 Task: Add the task  Create a new online platform for online legal services to the section Data Visualization Sprint in the project AirRise and add a Due Date to the respective task as 2024/02/20
Action: Mouse moved to (538, 505)
Screenshot: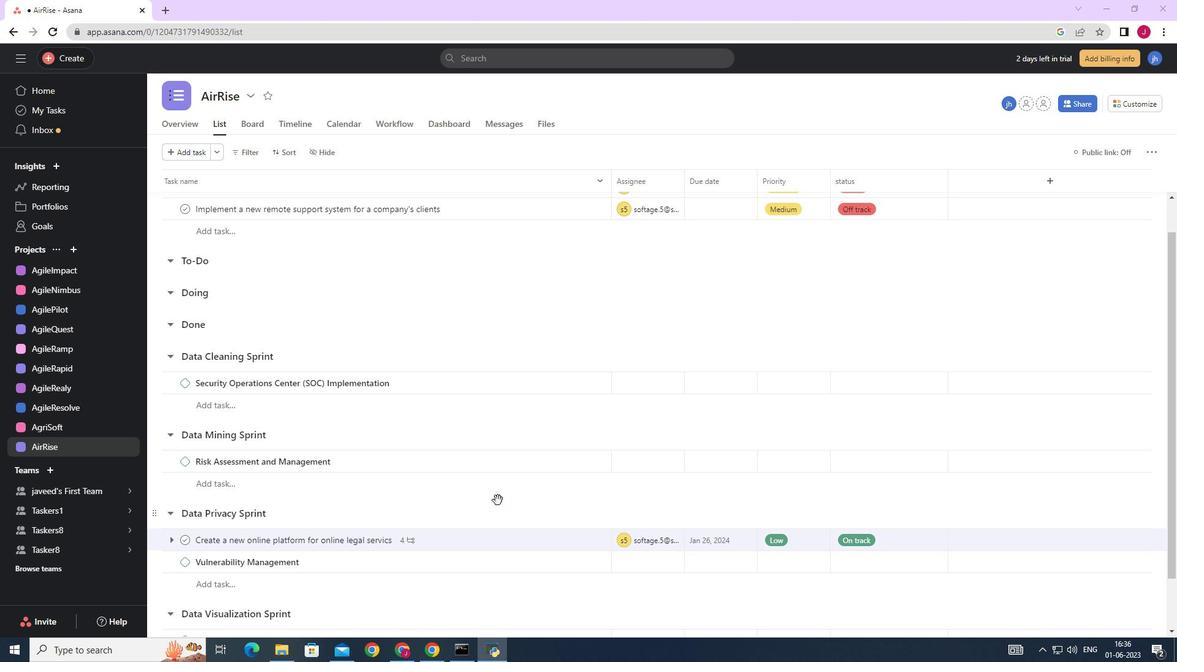 
Action: Mouse scrolled (538, 504) with delta (0, 0)
Screenshot: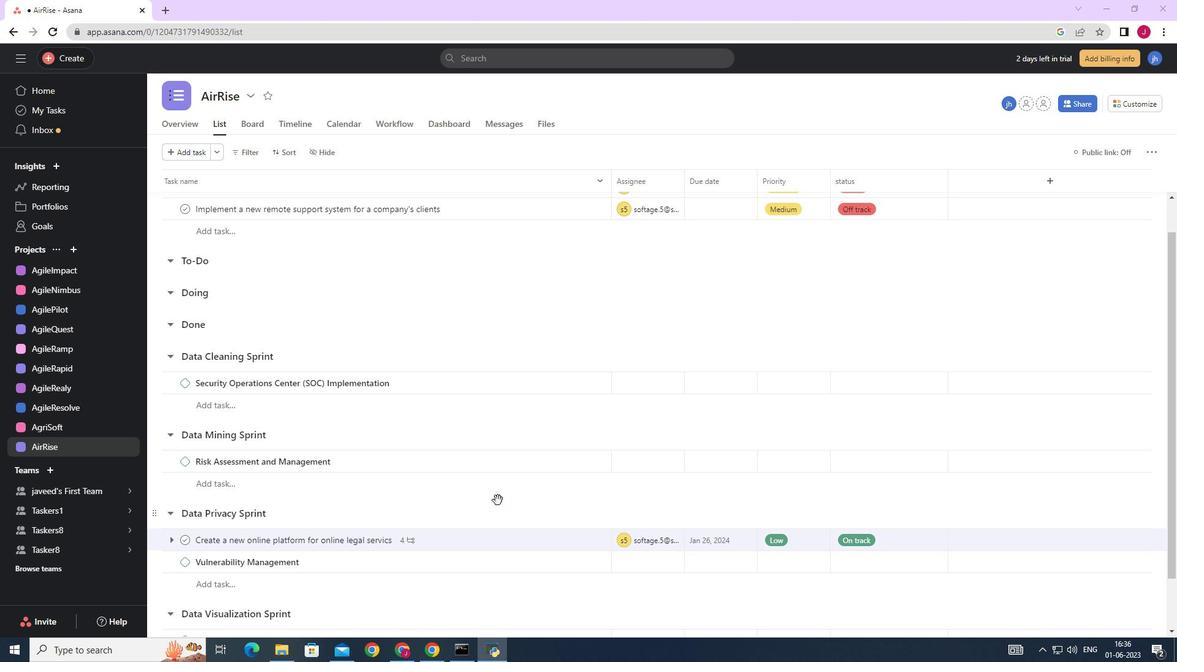 
Action: Mouse scrolled (538, 504) with delta (0, 0)
Screenshot: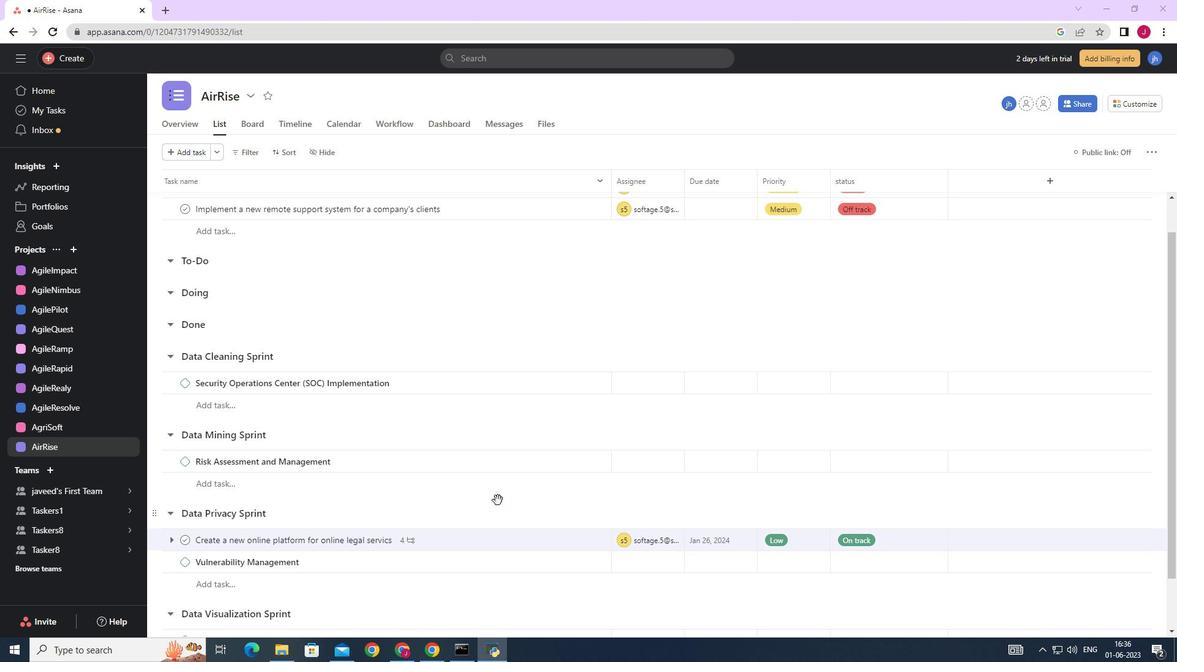 
Action: Mouse scrolled (538, 504) with delta (0, 0)
Screenshot: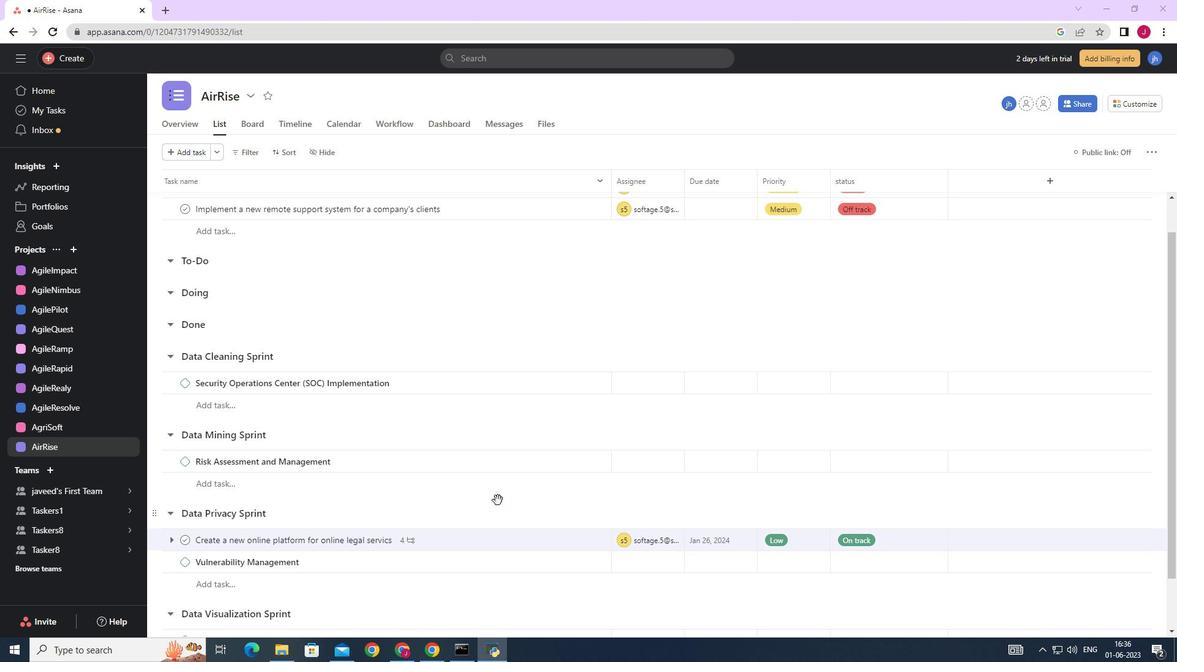
Action: Mouse scrolled (538, 504) with delta (0, 0)
Screenshot: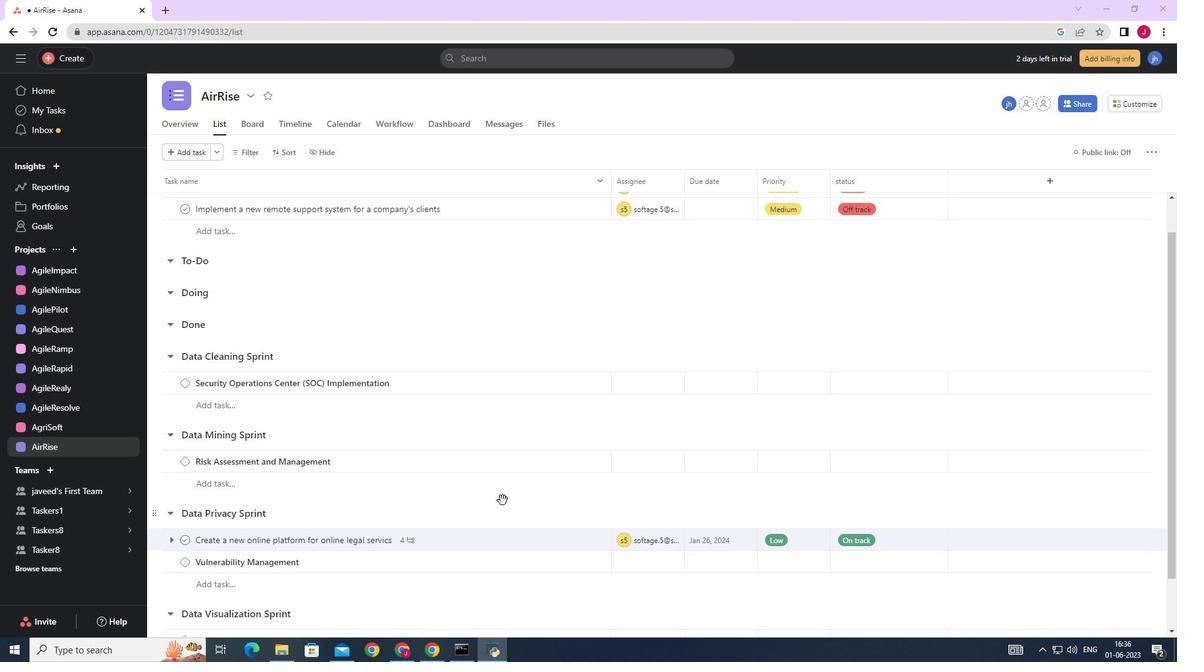 
Action: Mouse scrolled (538, 504) with delta (0, 0)
Screenshot: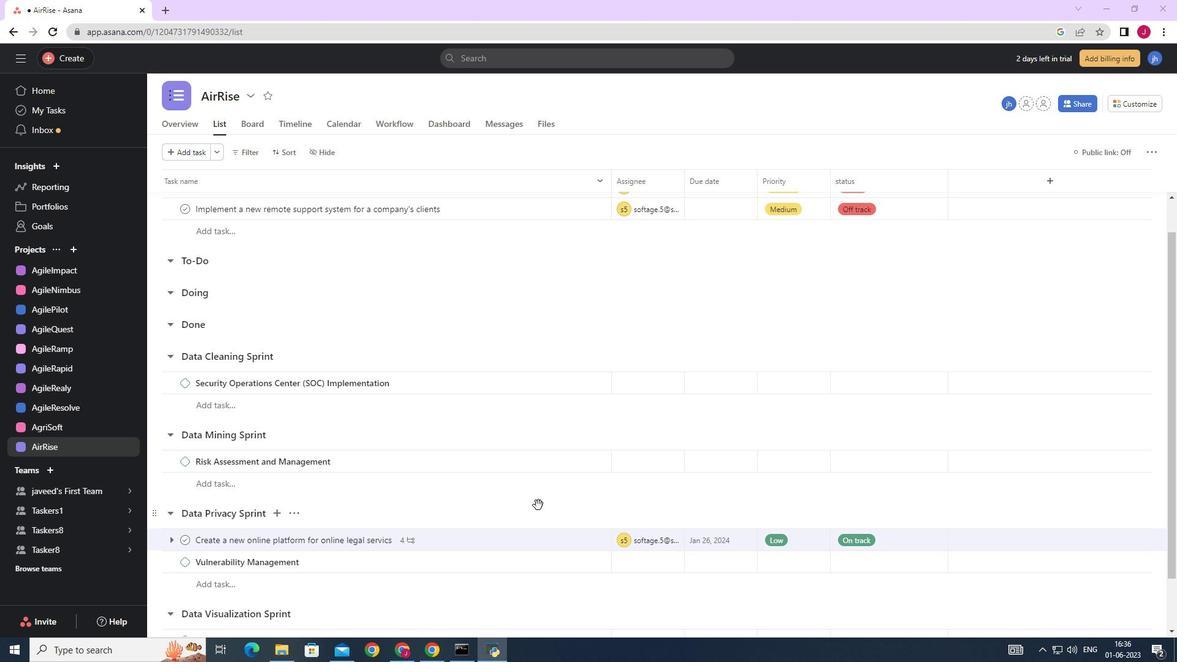 
Action: Mouse moved to (574, 474)
Screenshot: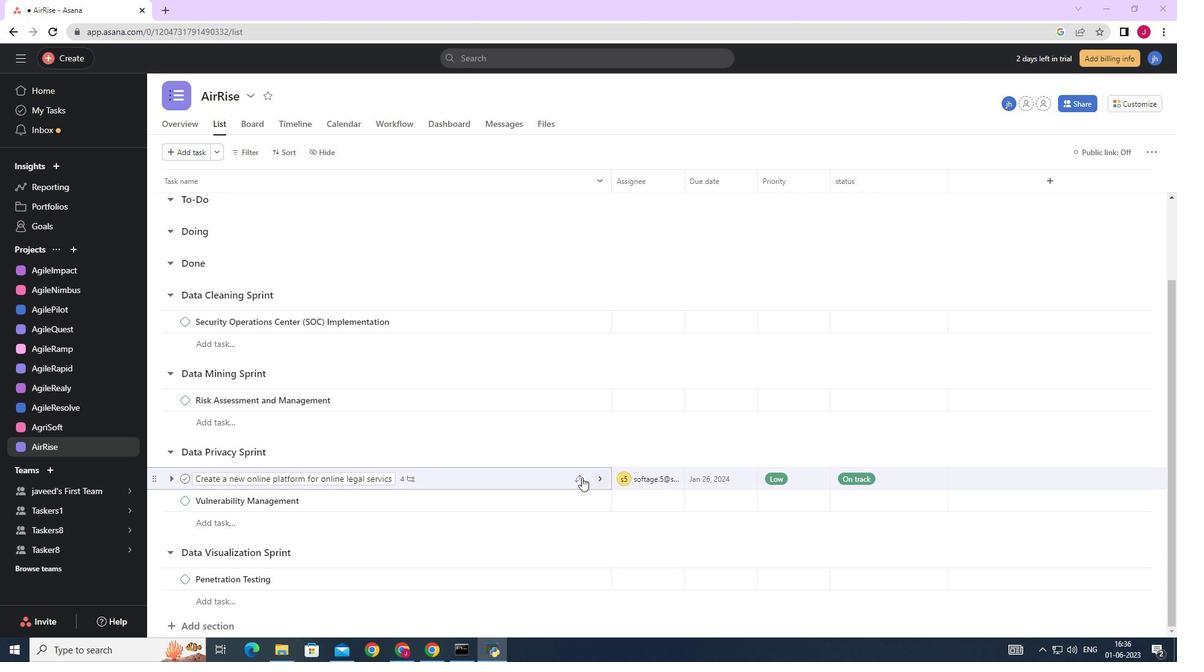 
Action: Mouse pressed left at (574, 474)
Screenshot: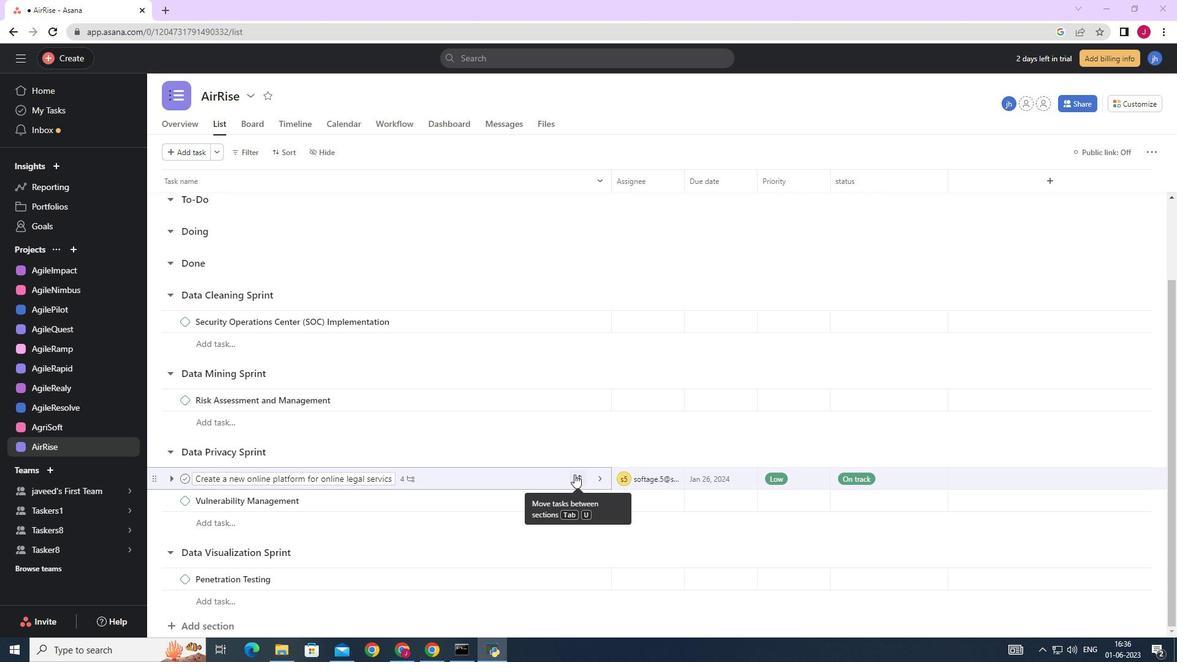 
Action: Mouse moved to (533, 455)
Screenshot: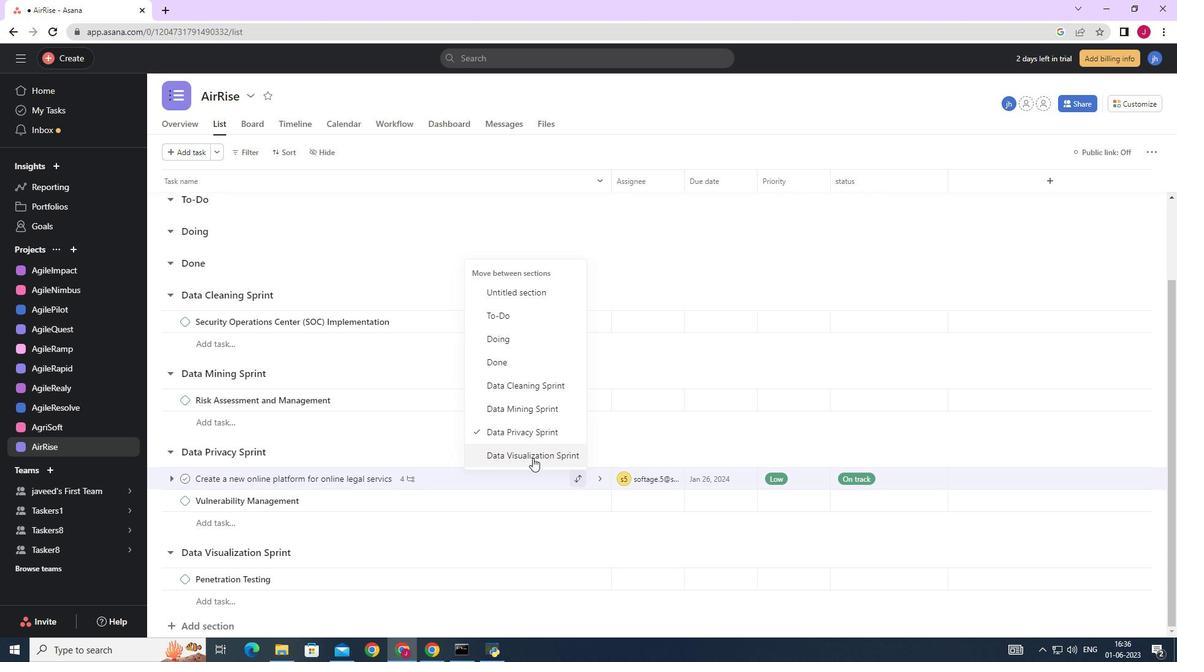 
Action: Mouse pressed left at (533, 455)
Screenshot: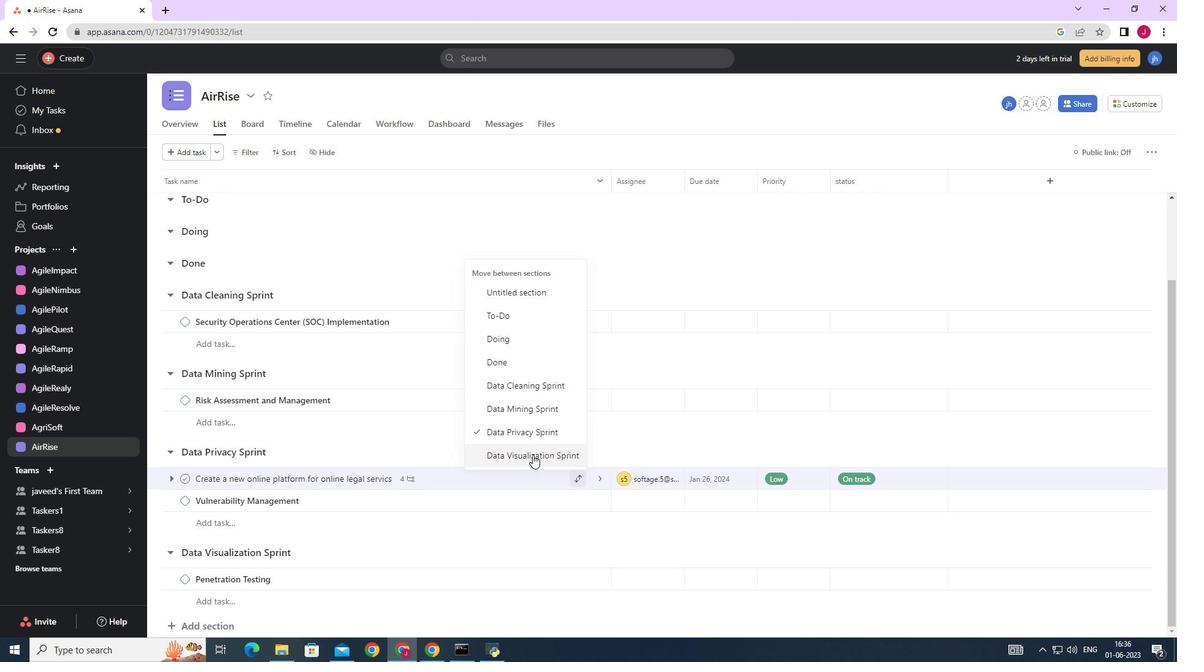 
Action: Mouse moved to (614, 511)
Screenshot: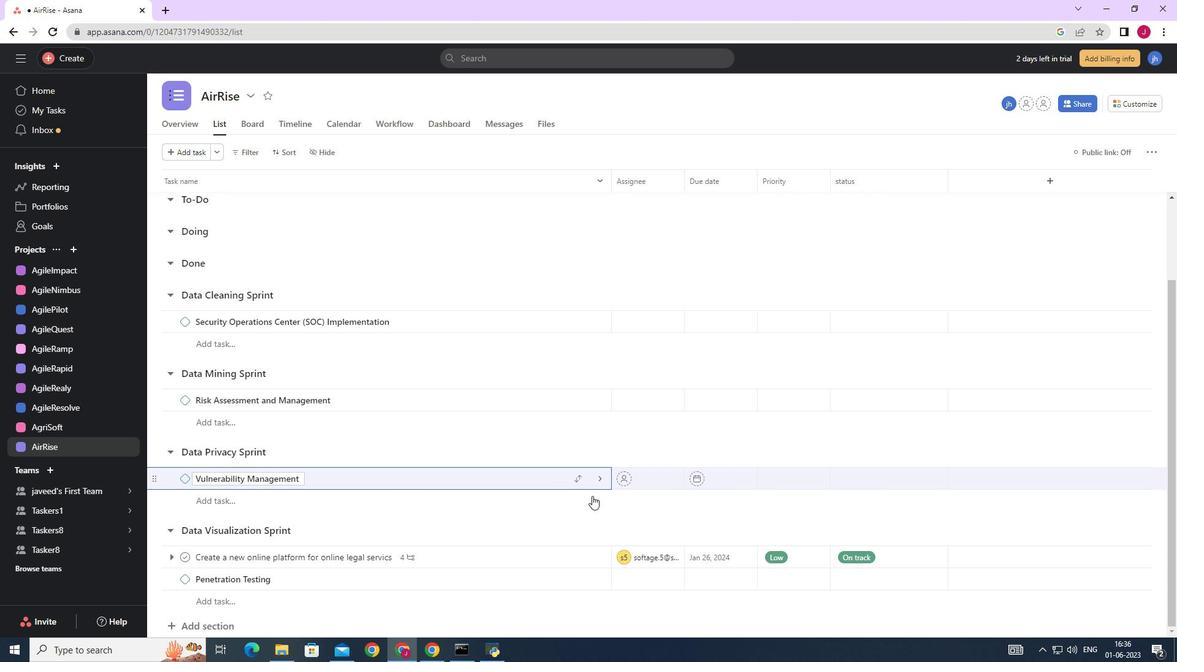 
Action: Mouse scrolled (614, 510) with delta (0, 0)
Screenshot: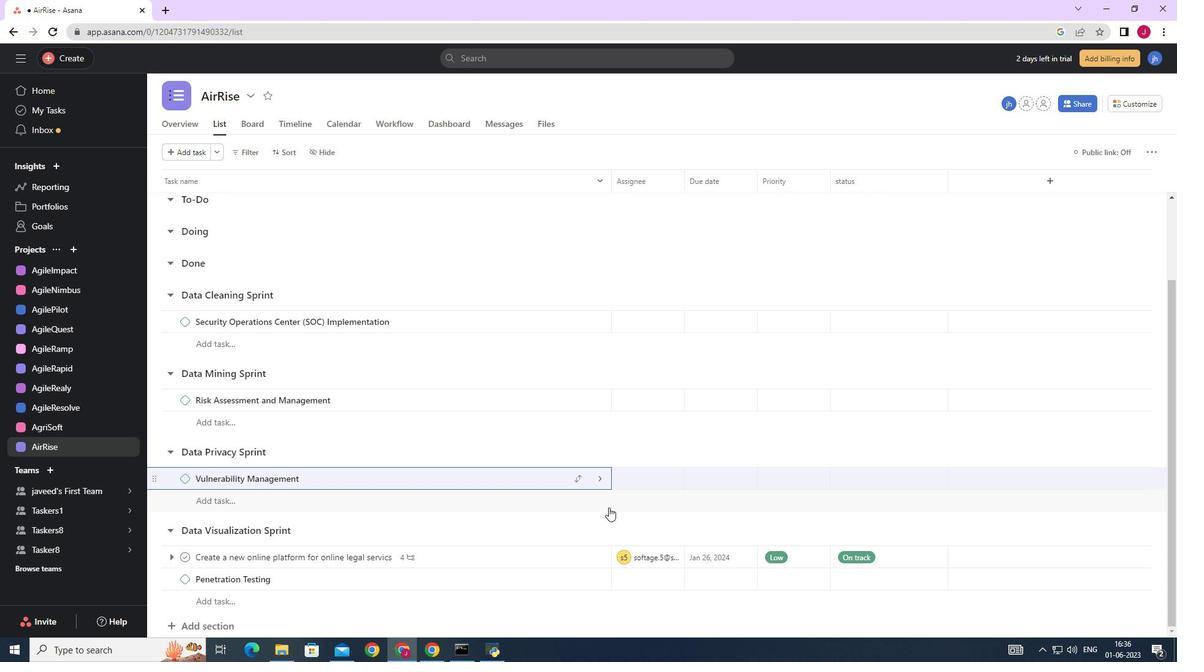 
Action: Mouse scrolled (614, 510) with delta (0, 0)
Screenshot: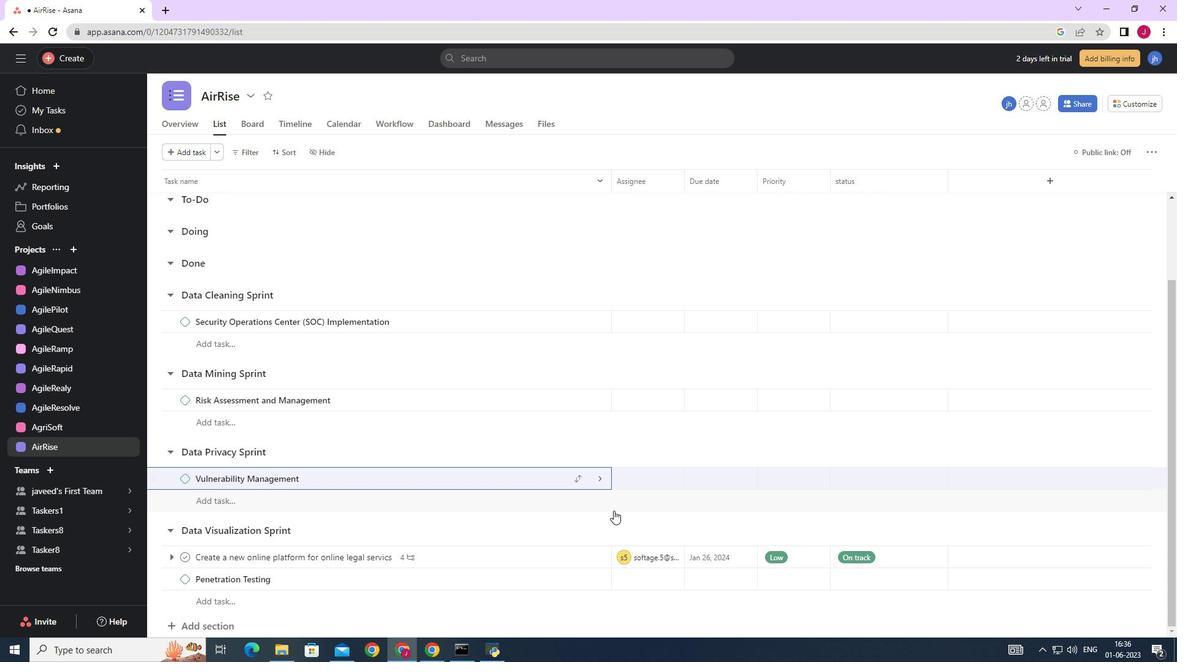
Action: Mouse scrolled (614, 510) with delta (0, 0)
Screenshot: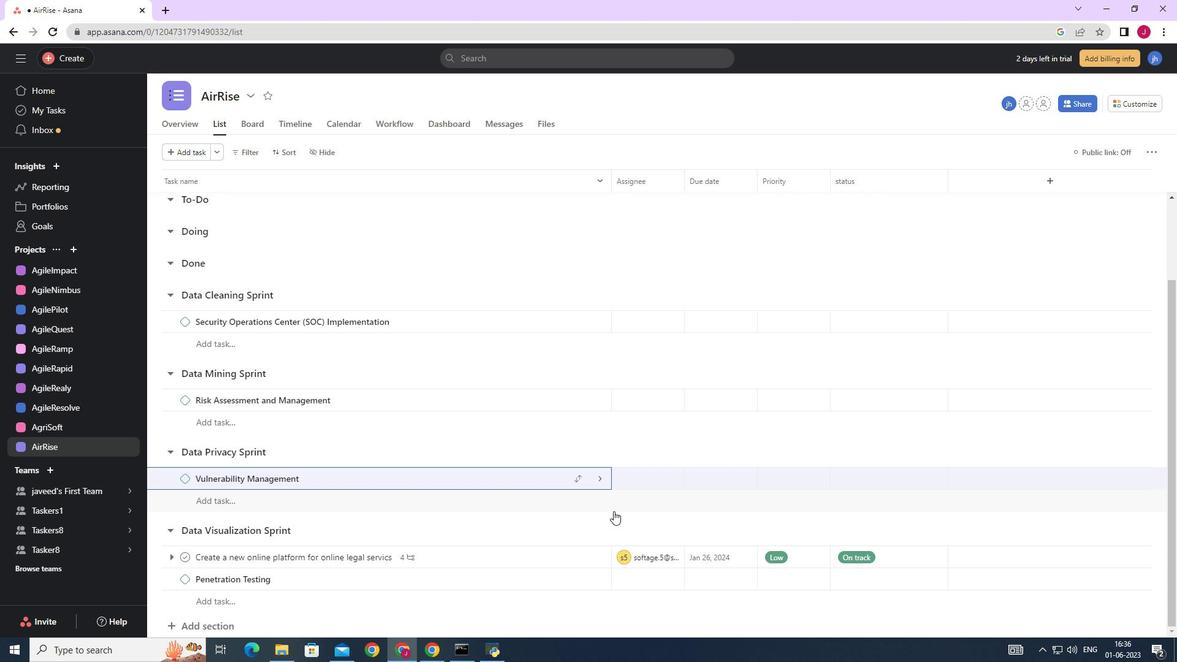 
Action: Mouse moved to (748, 559)
Screenshot: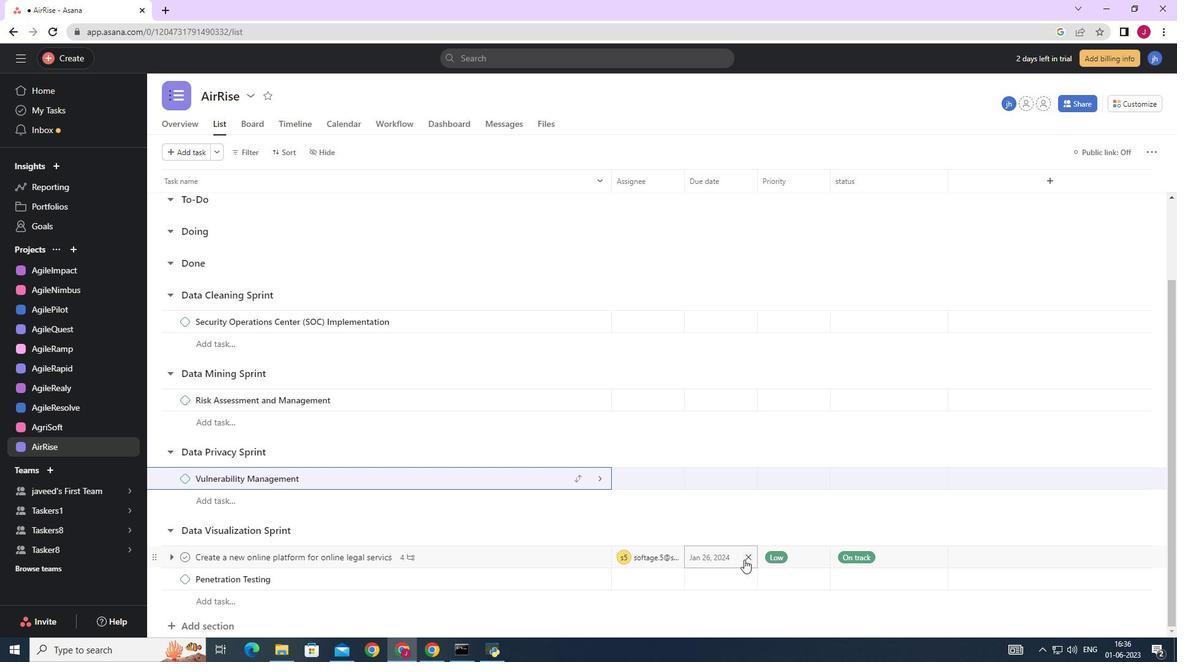 
Action: Mouse pressed left at (748, 559)
Screenshot: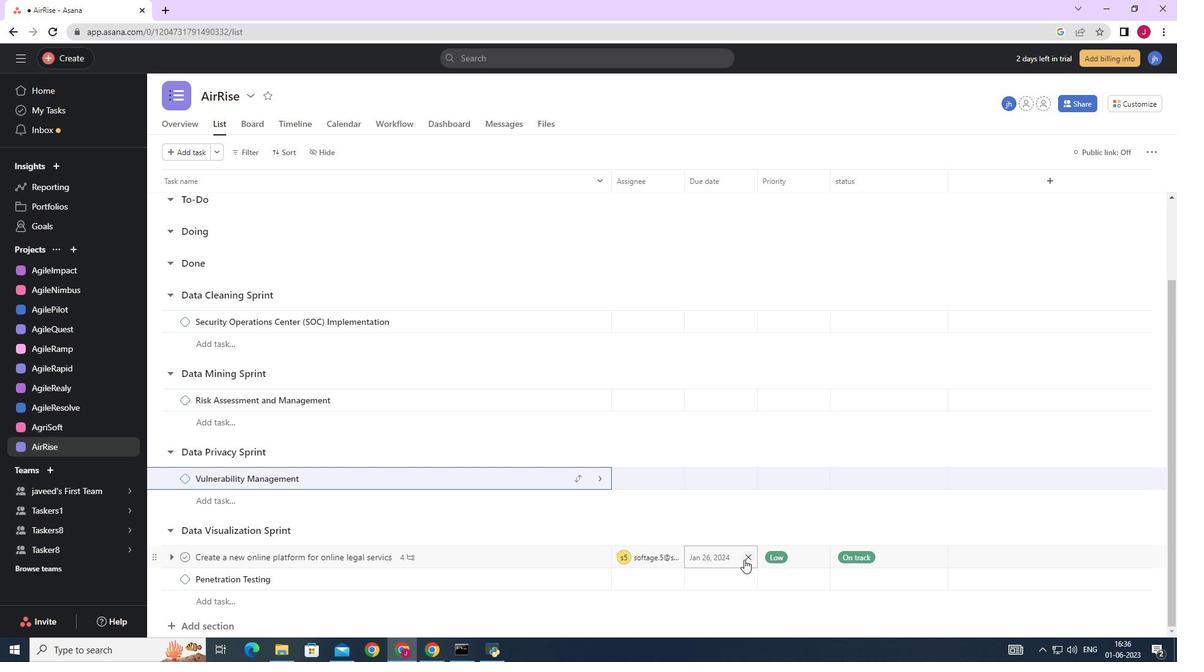 
Action: Mouse moved to (720, 558)
Screenshot: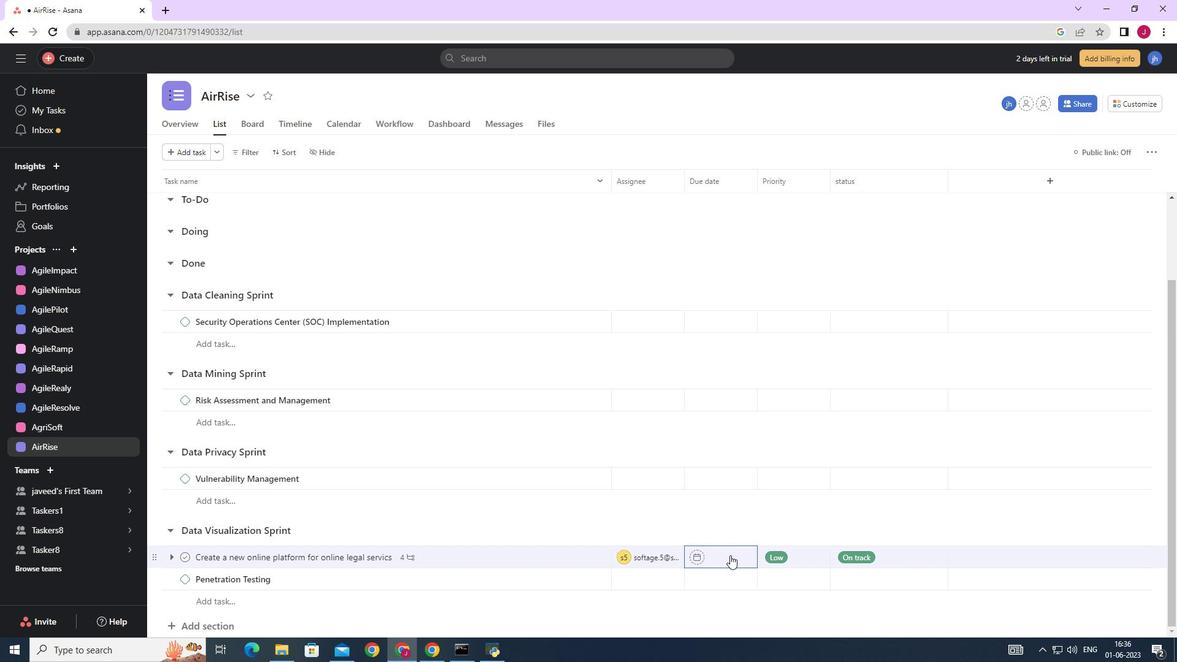
Action: Mouse pressed left at (720, 558)
Screenshot: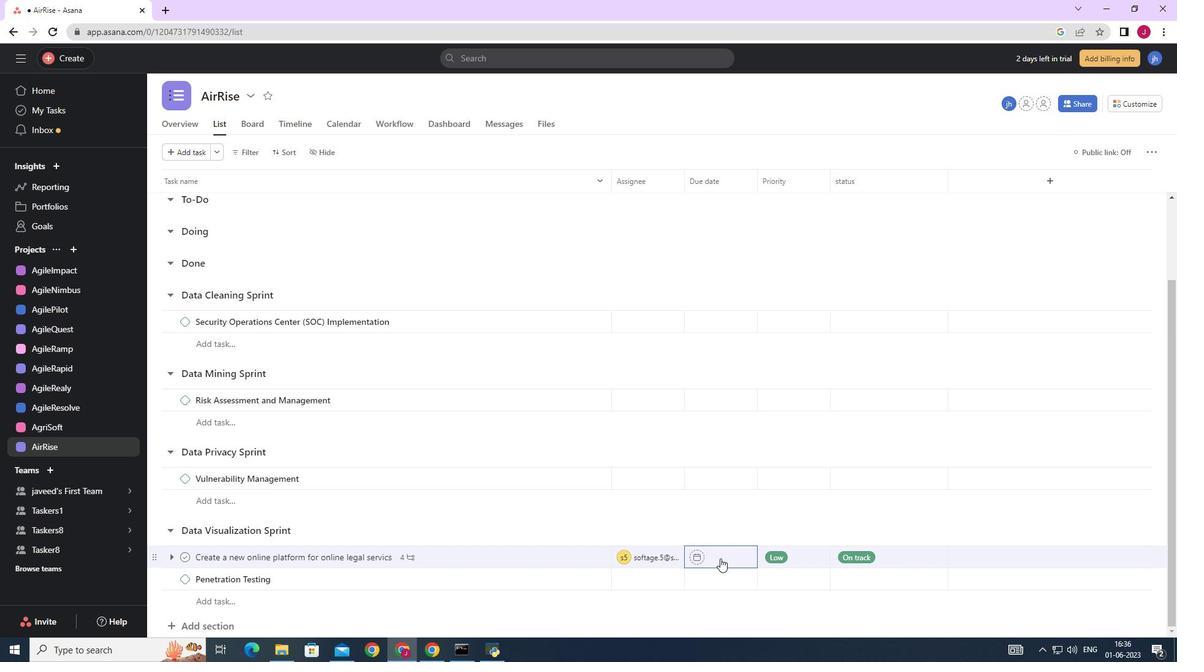 
Action: Mouse moved to (845, 363)
Screenshot: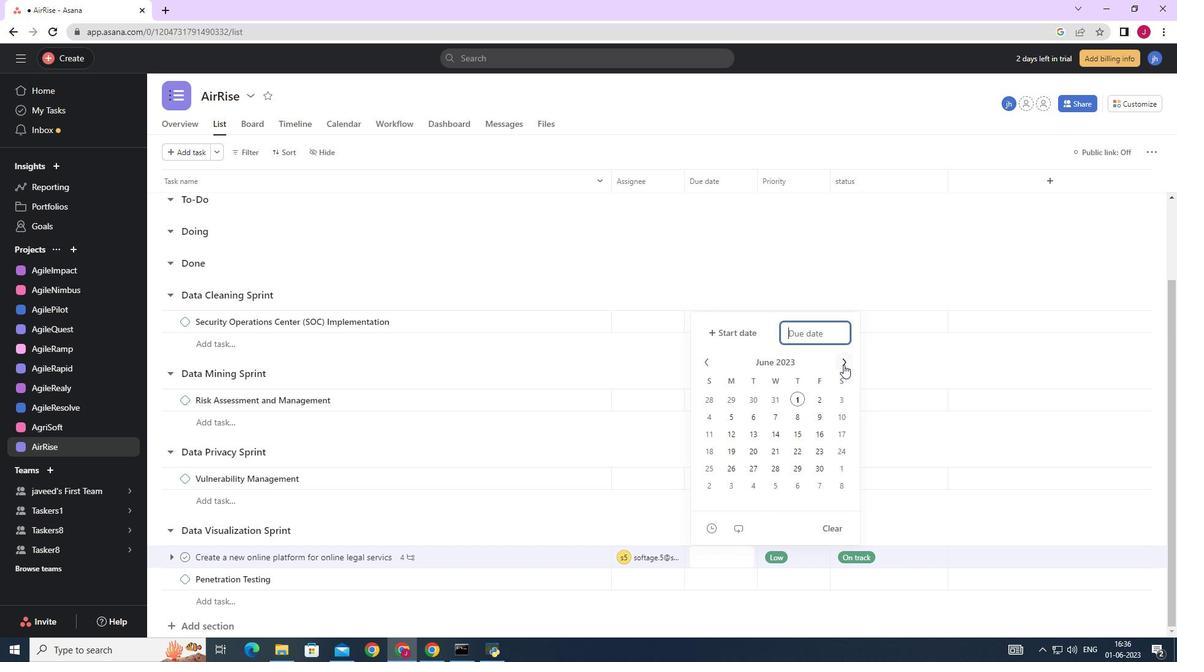 
Action: Mouse pressed left at (845, 363)
Screenshot: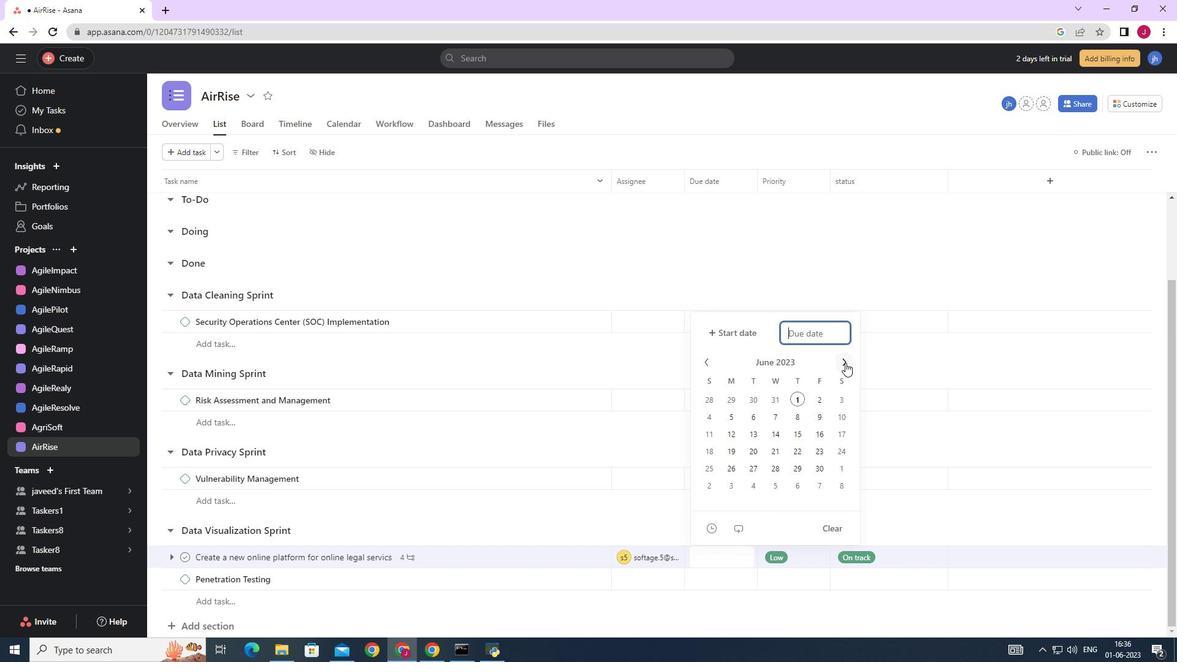 
Action: Mouse pressed left at (845, 363)
Screenshot: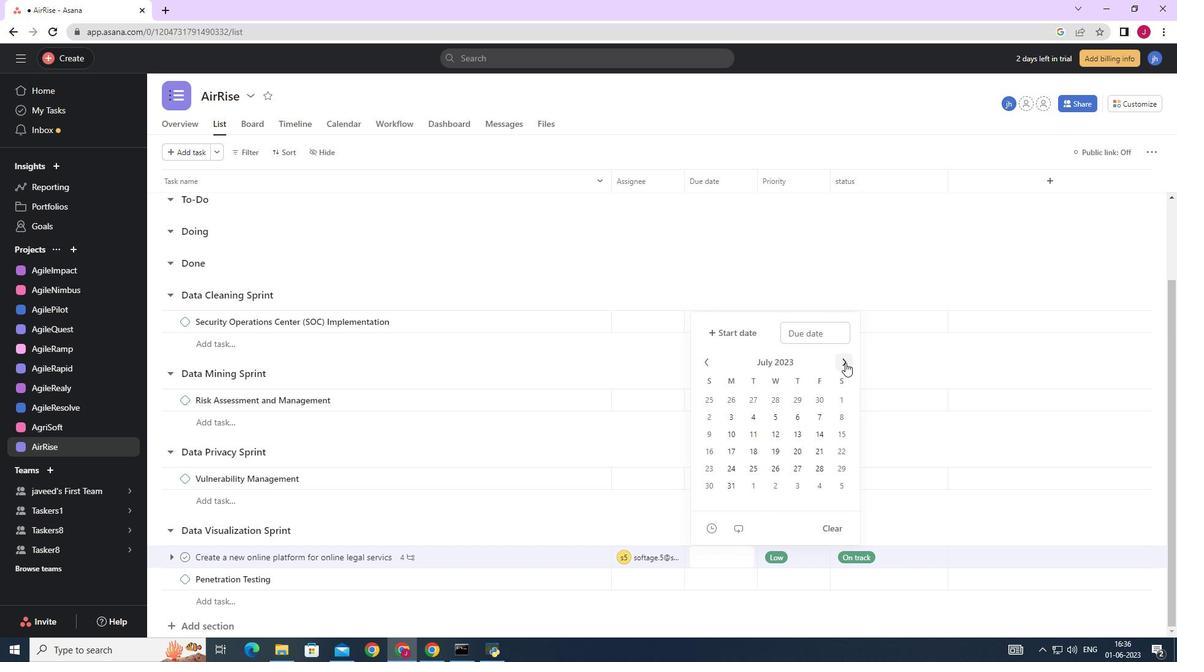 
Action: Mouse moved to (845, 363)
Screenshot: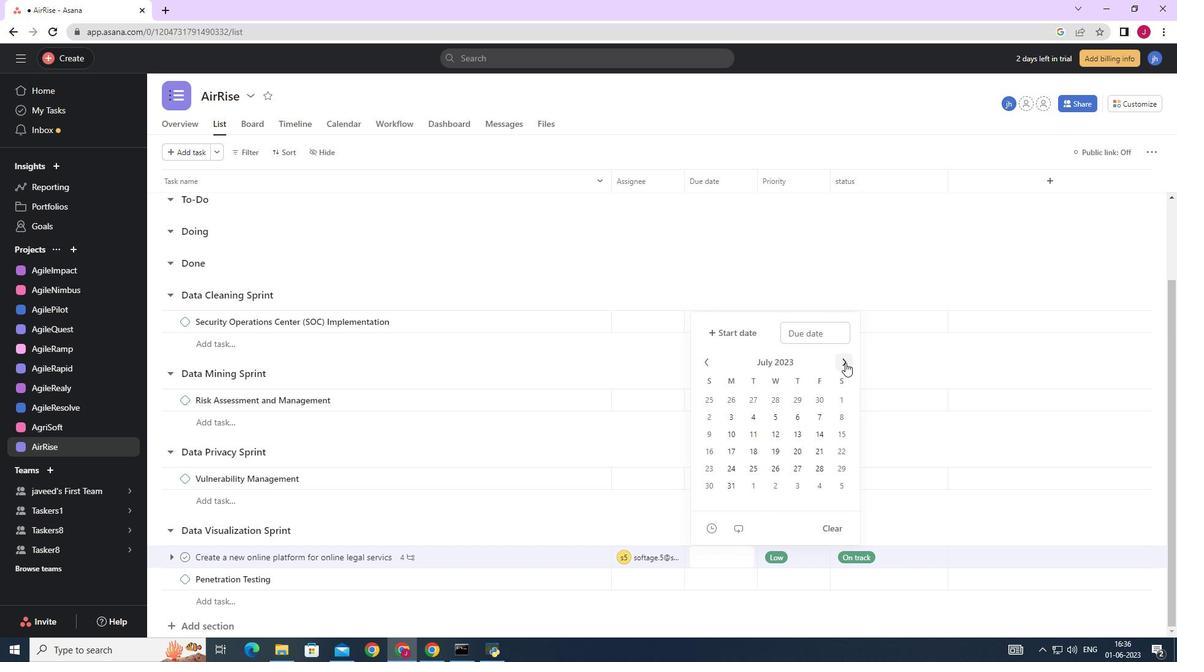 
Action: Mouse pressed left at (845, 363)
Screenshot: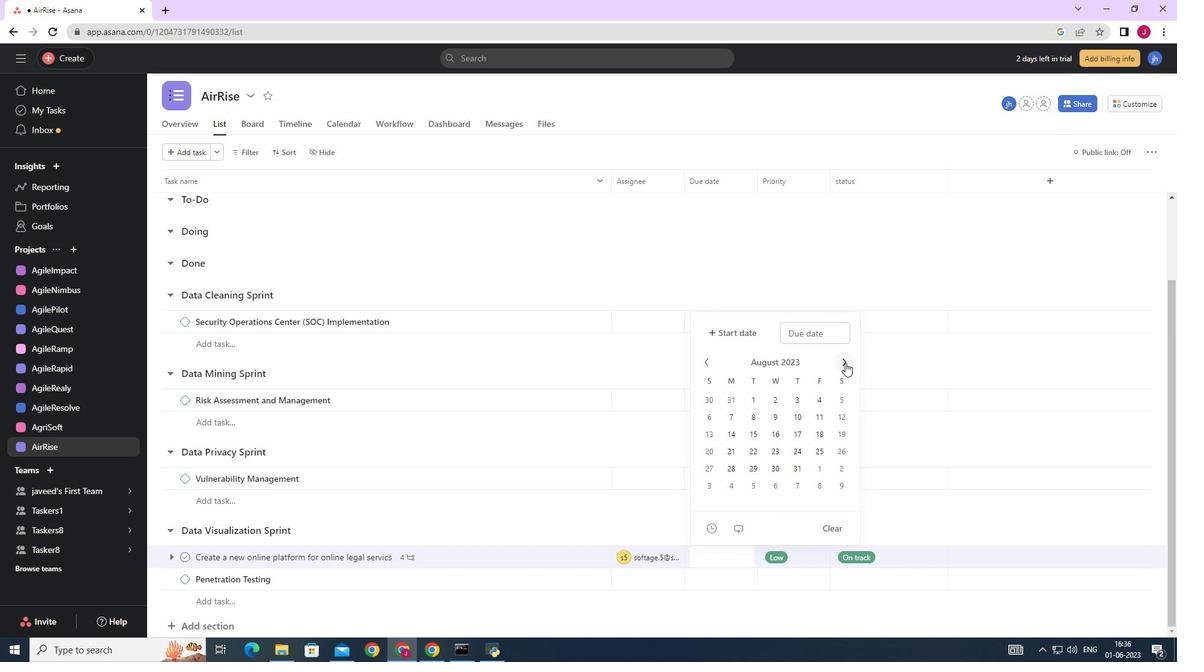 
Action: Mouse pressed left at (845, 363)
Screenshot: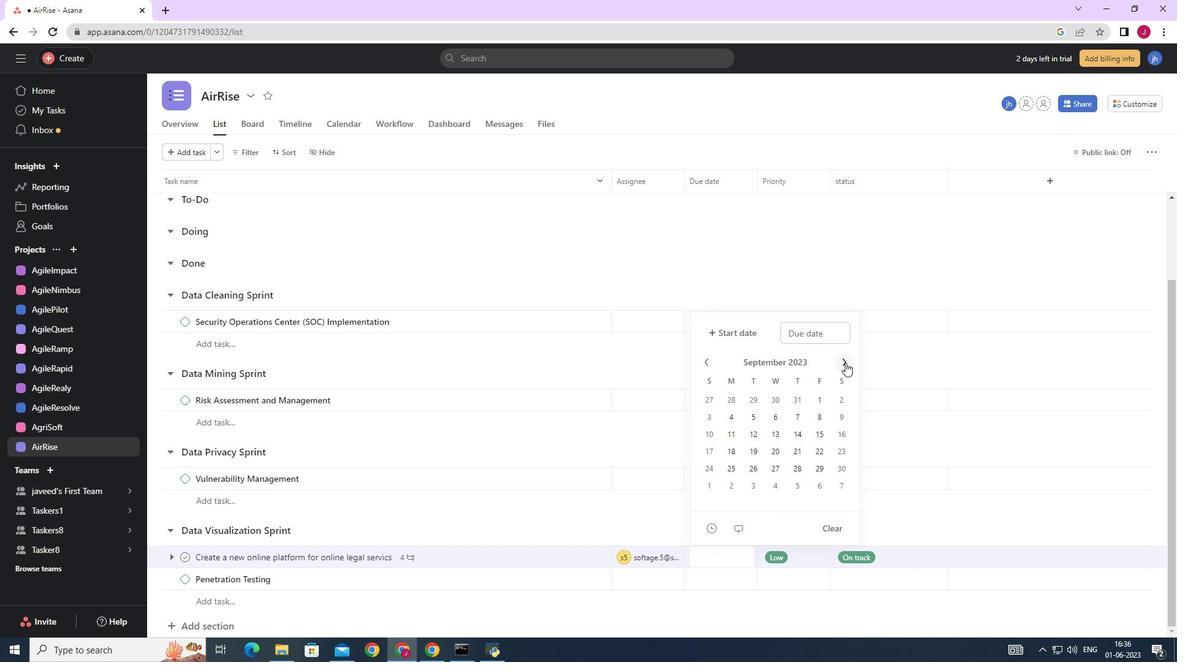 
Action: Mouse pressed left at (845, 363)
Screenshot: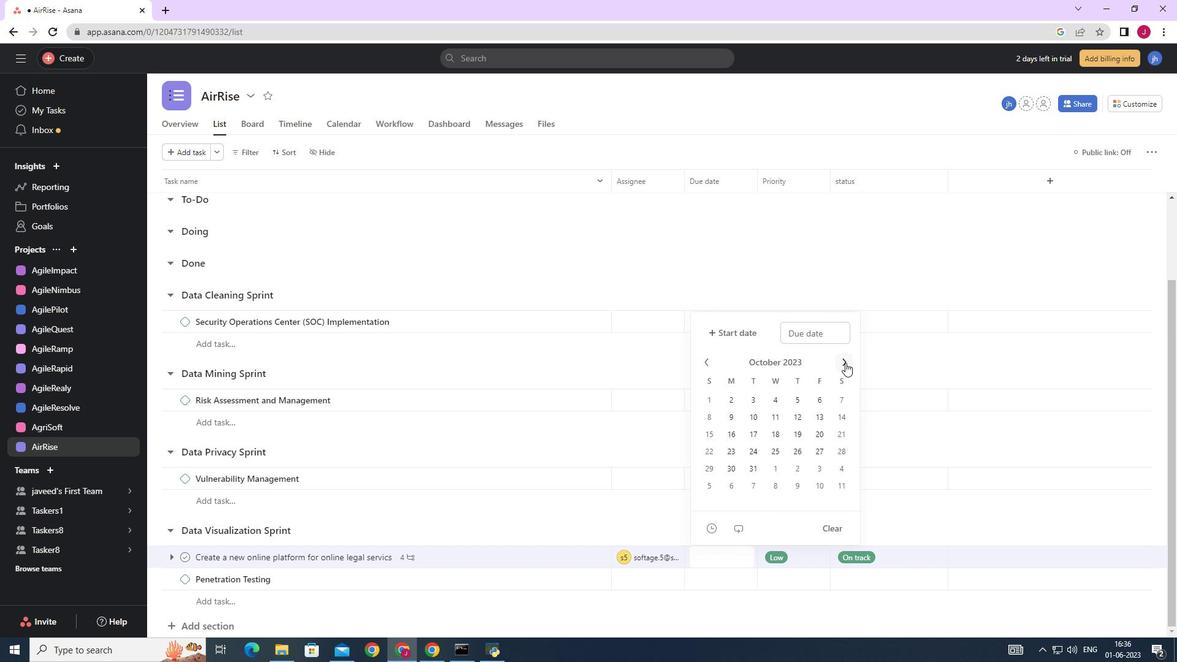 
Action: Mouse pressed left at (845, 363)
Screenshot: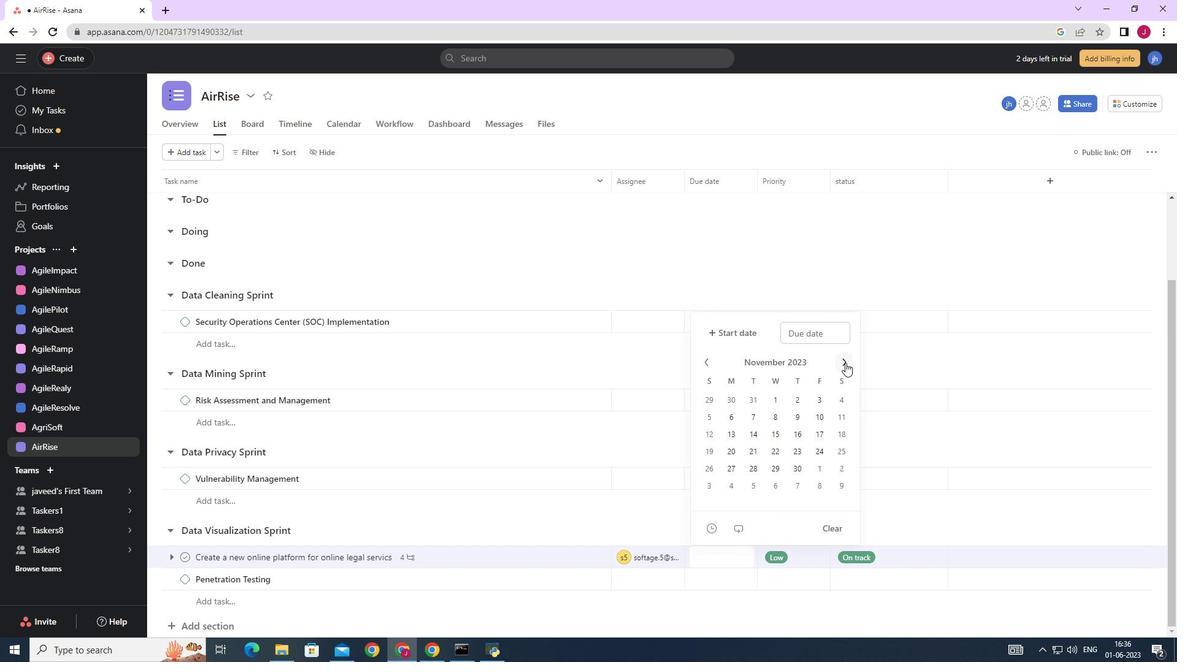 
Action: Mouse pressed left at (845, 363)
Screenshot: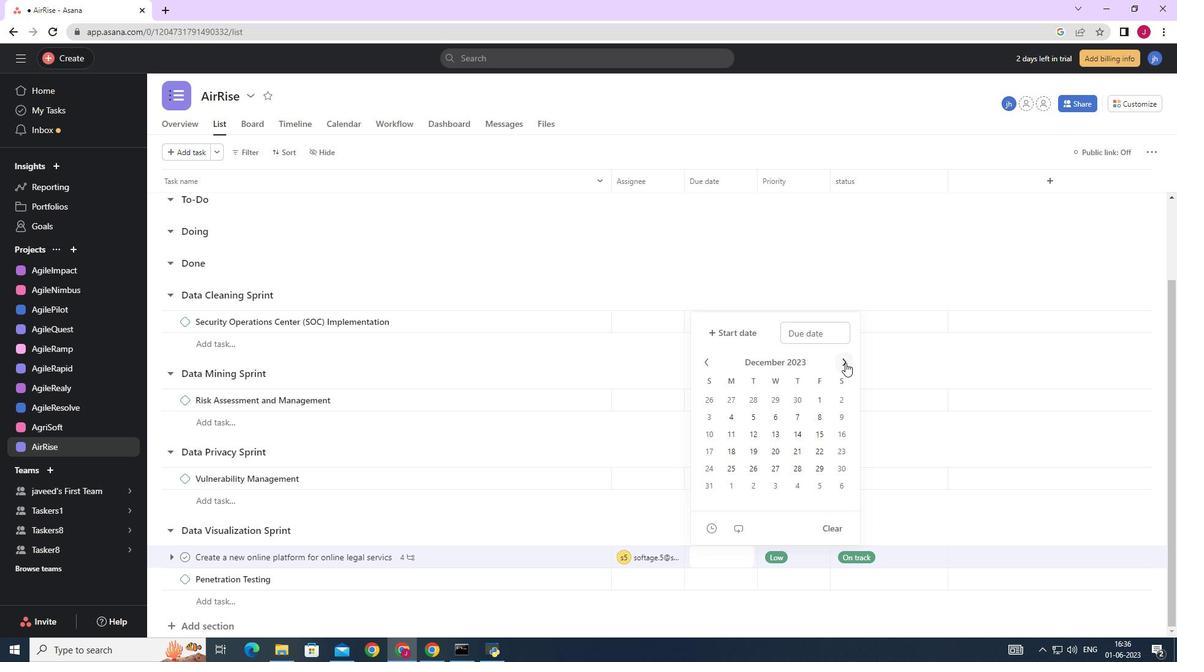 
Action: Mouse pressed left at (845, 363)
Screenshot: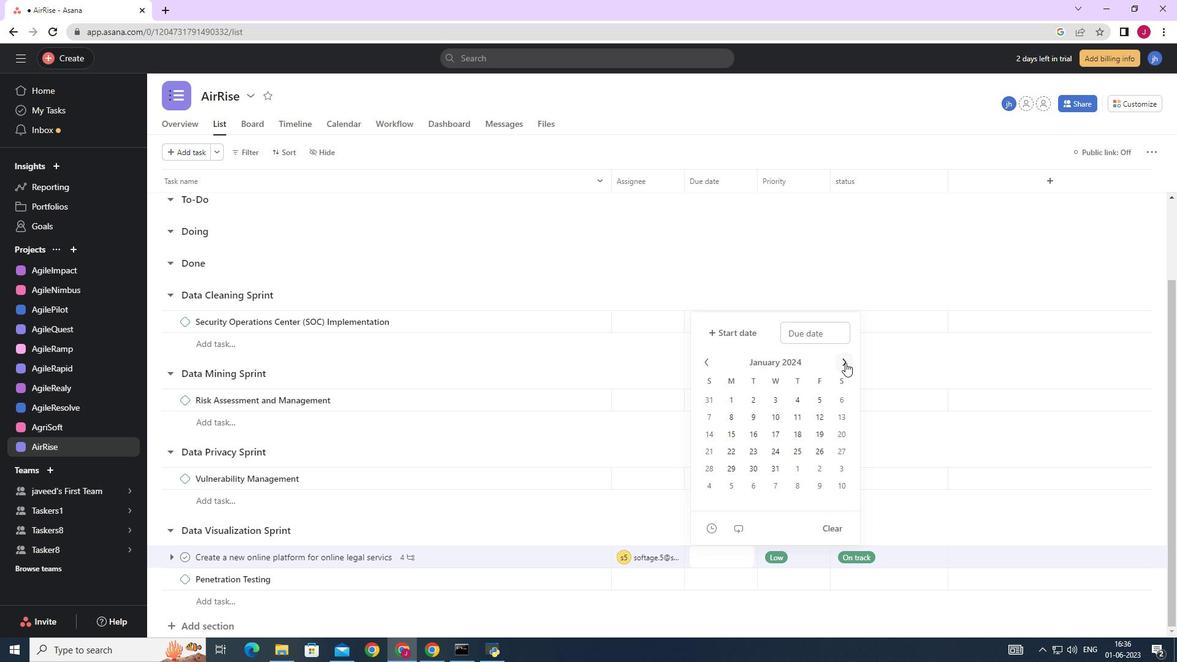 
Action: Mouse moved to (753, 452)
Screenshot: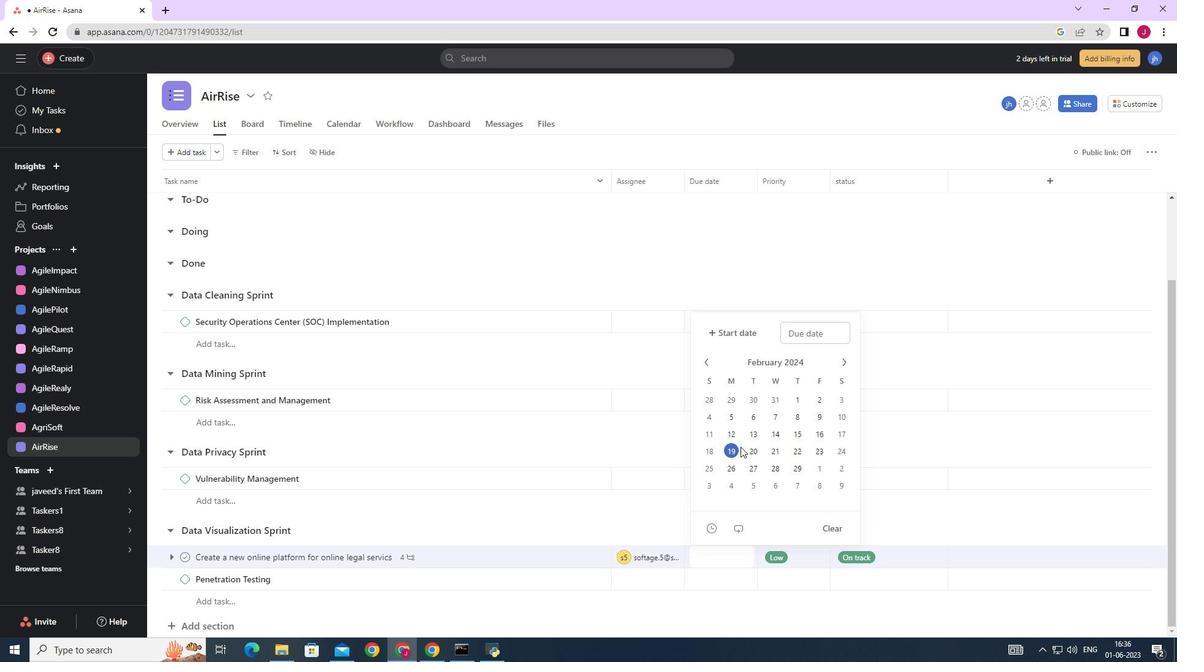 
Action: Mouse pressed left at (753, 452)
Screenshot: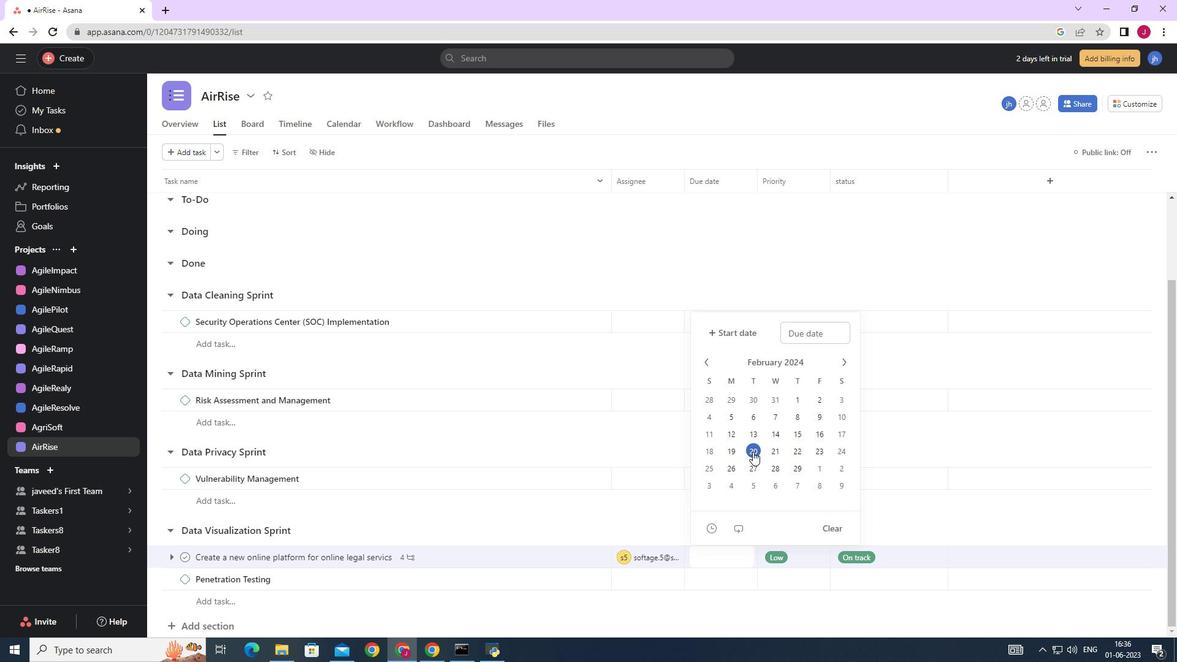 
Action: Mouse moved to (1032, 360)
Screenshot: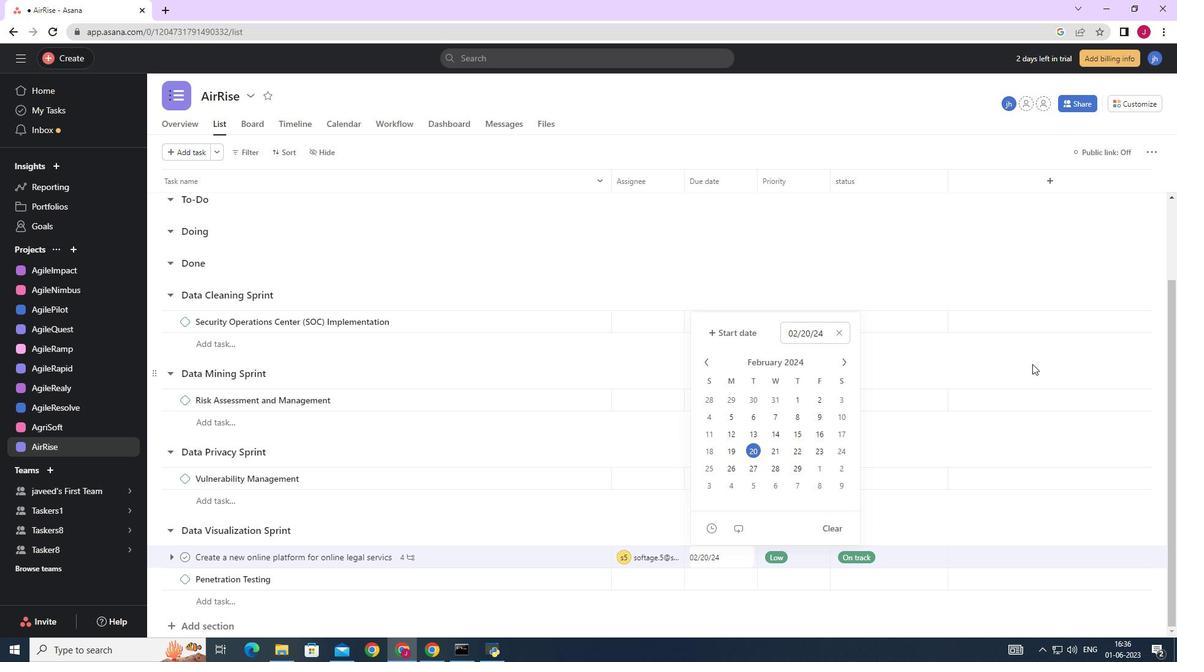 
Action: Mouse pressed left at (1032, 360)
Screenshot: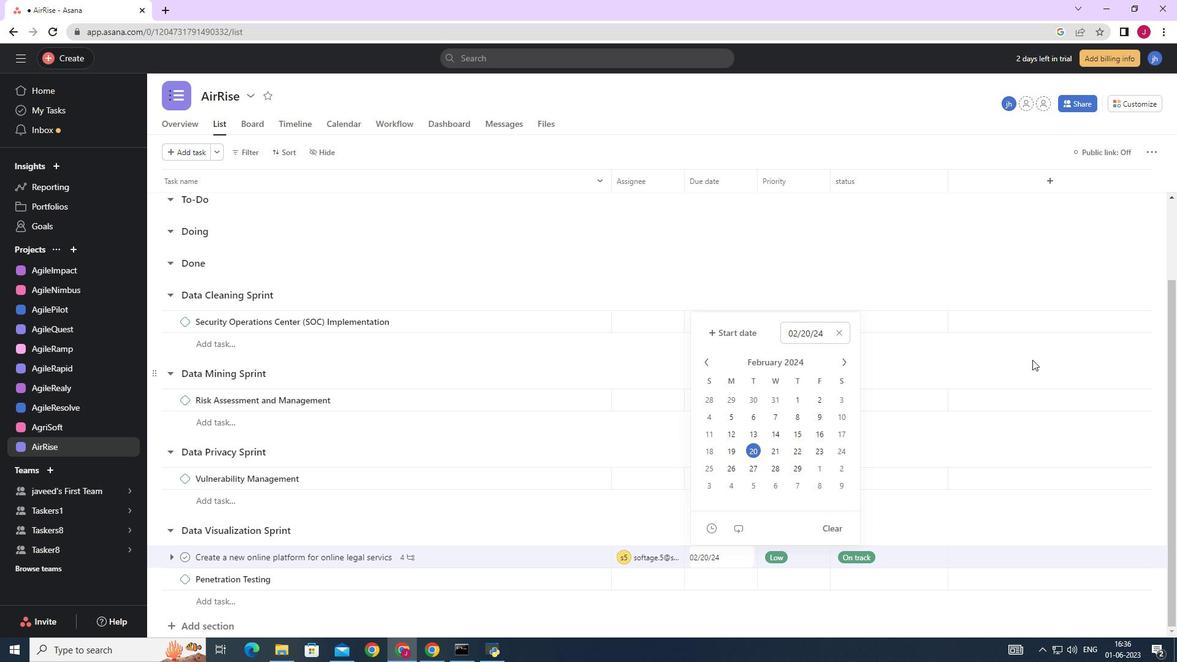
